 Task: Look for products from Happy Egg only.
Action: Mouse pressed left at (23, 104)
Screenshot: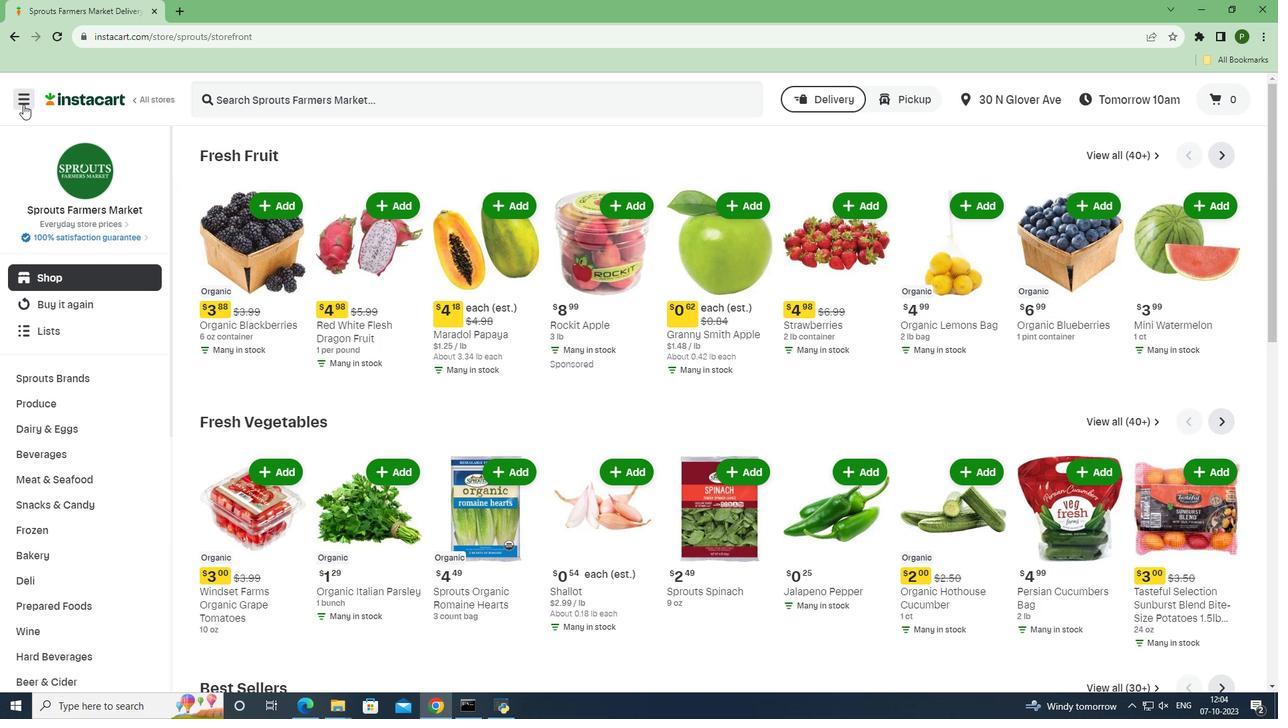 
Action: Mouse moved to (30, 343)
Screenshot: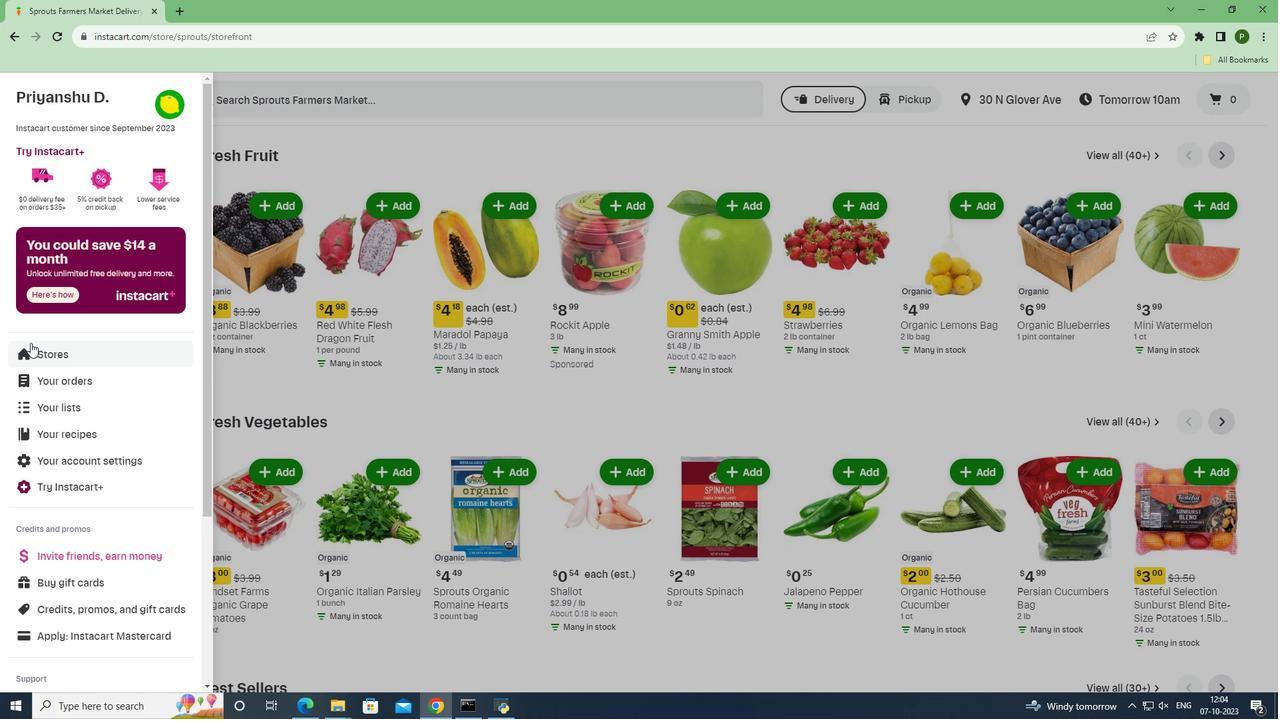 
Action: Mouse pressed left at (30, 343)
Screenshot: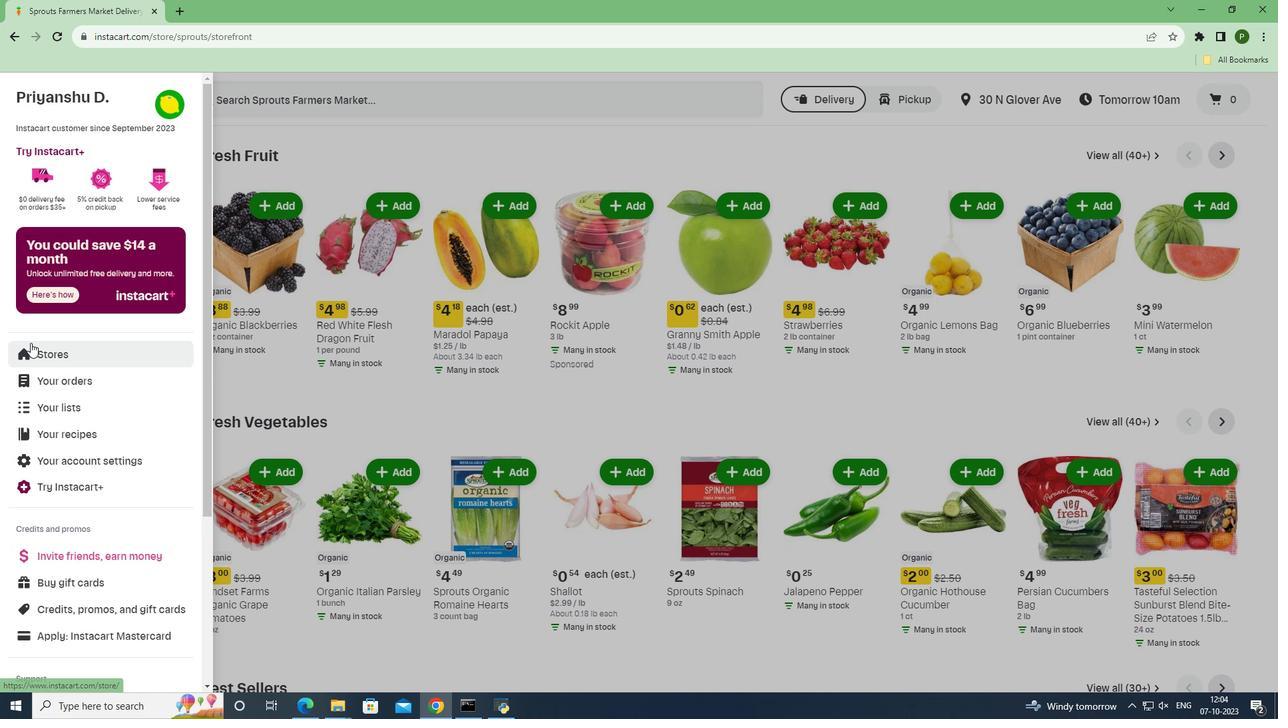 
Action: Mouse moved to (301, 152)
Screenshot: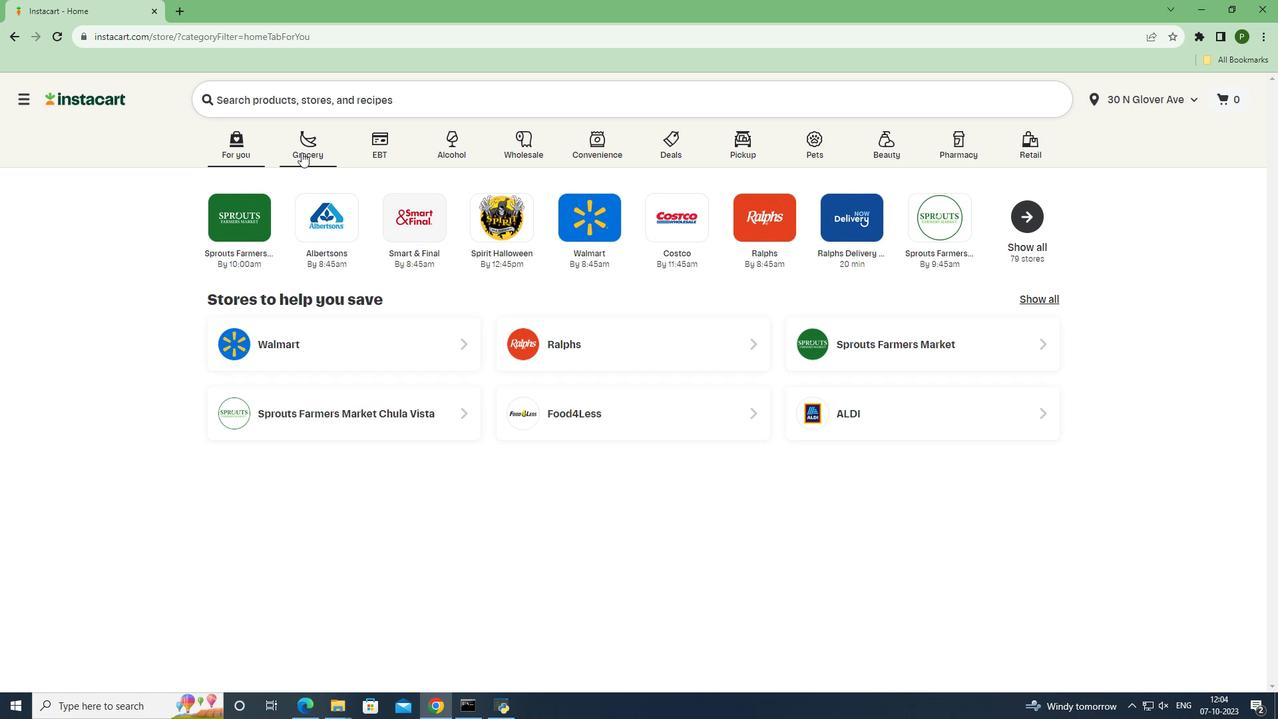
Action: Mouse pressed left at (301, 152)
Screenshot: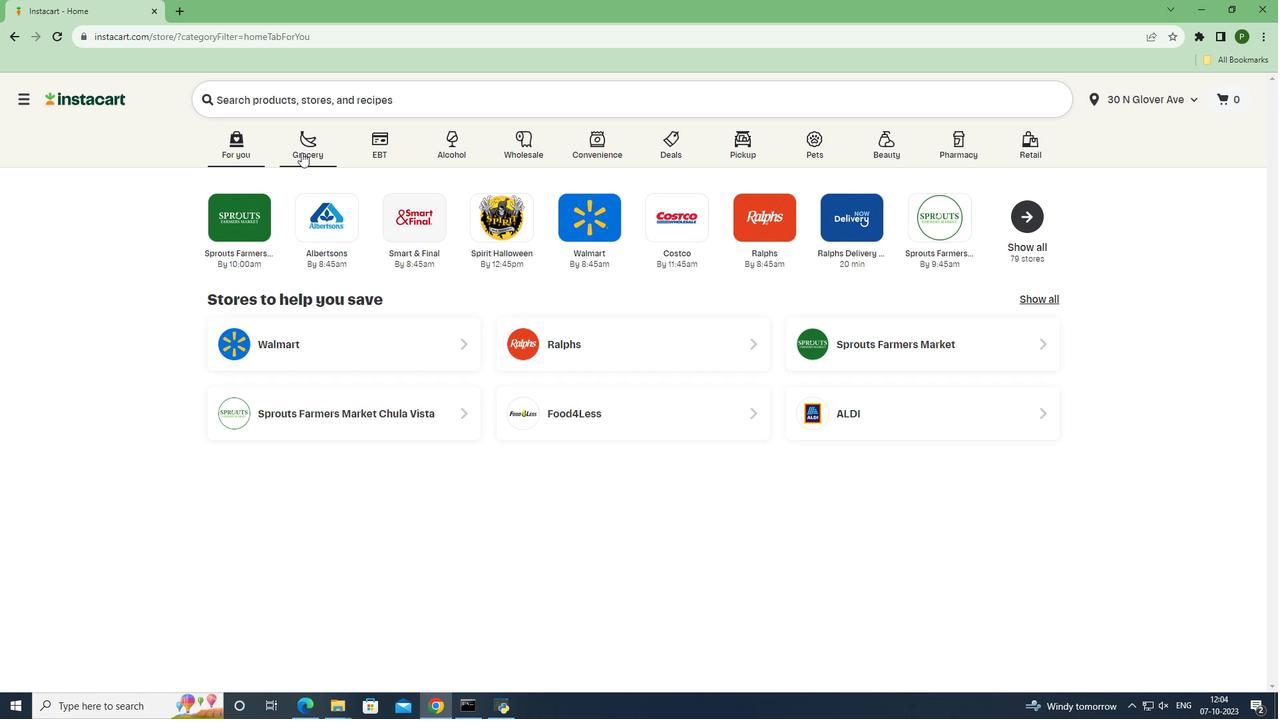 
Action: Mouse moved to (536, 305)
Screenshot: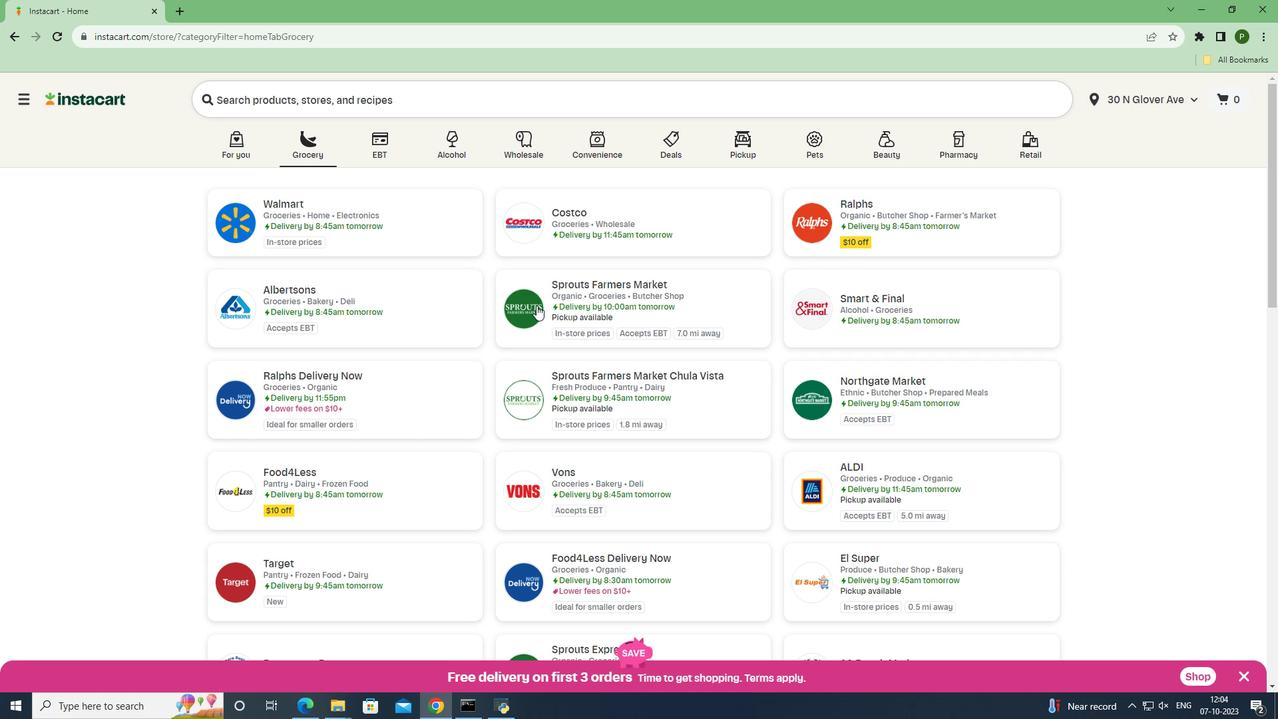 
Action: Mouse pressed left at (536, 305)
Screenshot: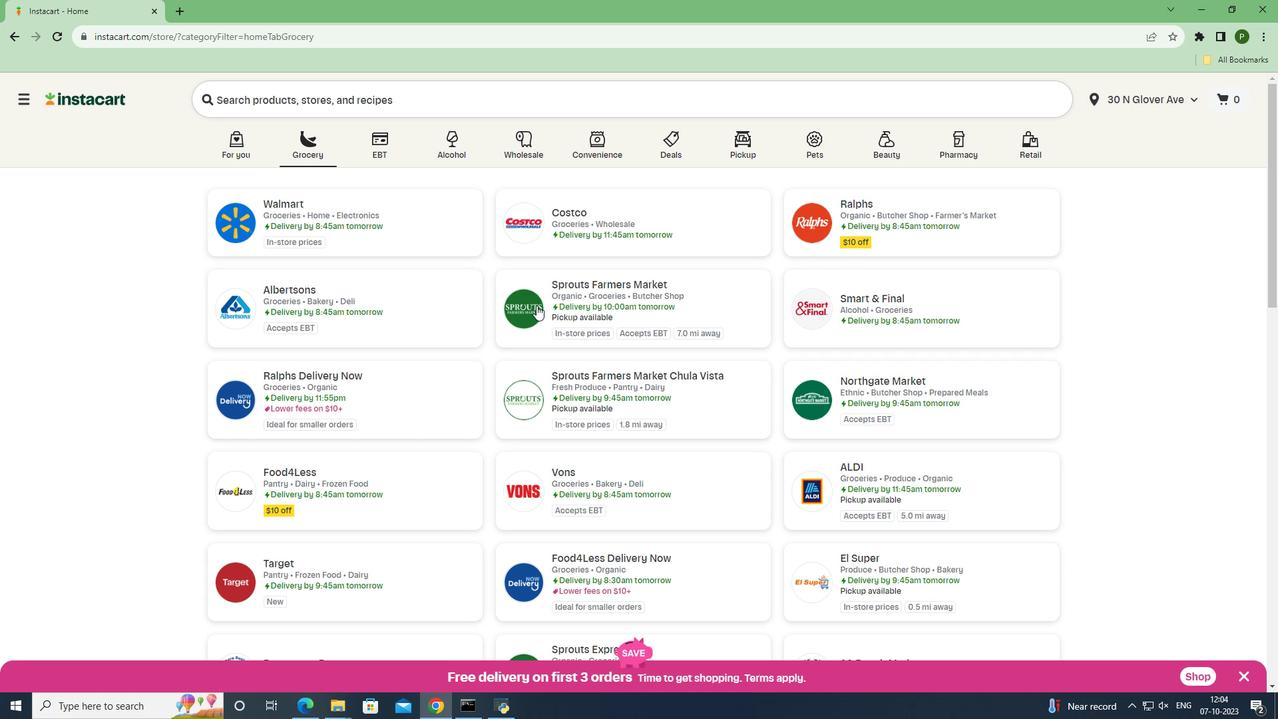 
Action: Mouse moved to (106, 432)
Screenshot: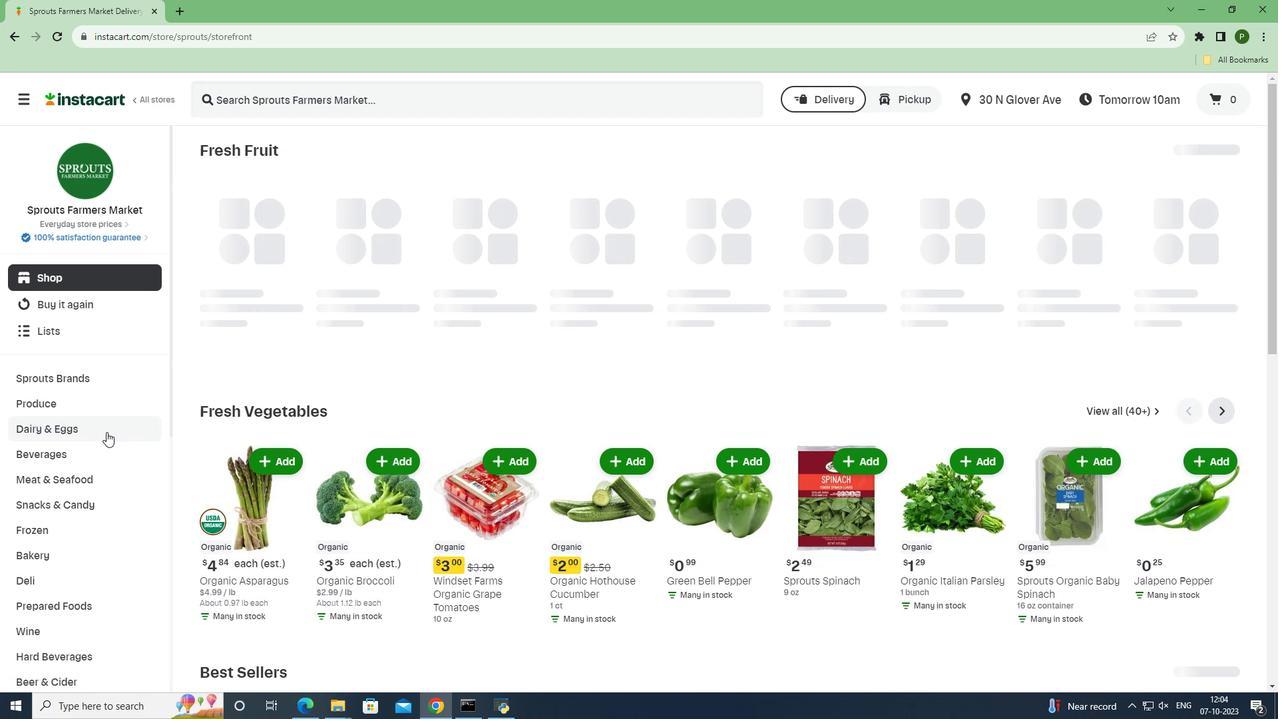 
Action: Mouse pressed left at (106, 432)
Screenshot: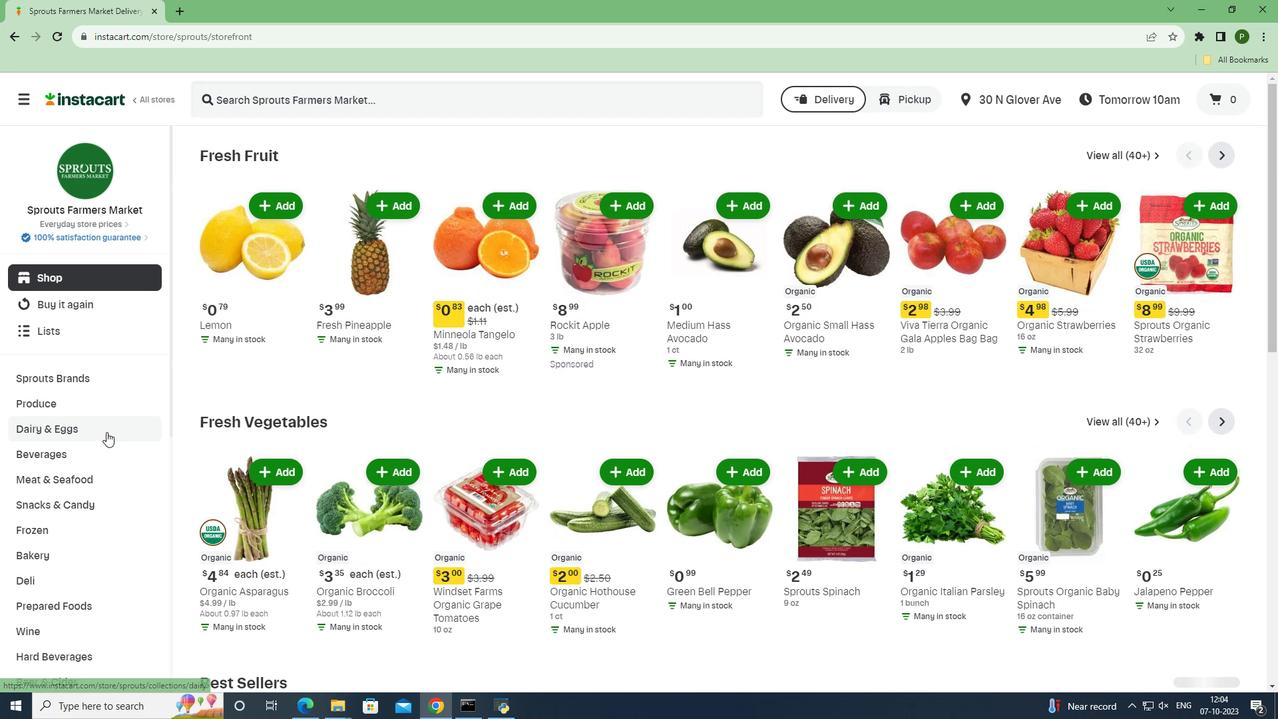 
Action: Mouse moved to (76, 509)
Screenshot: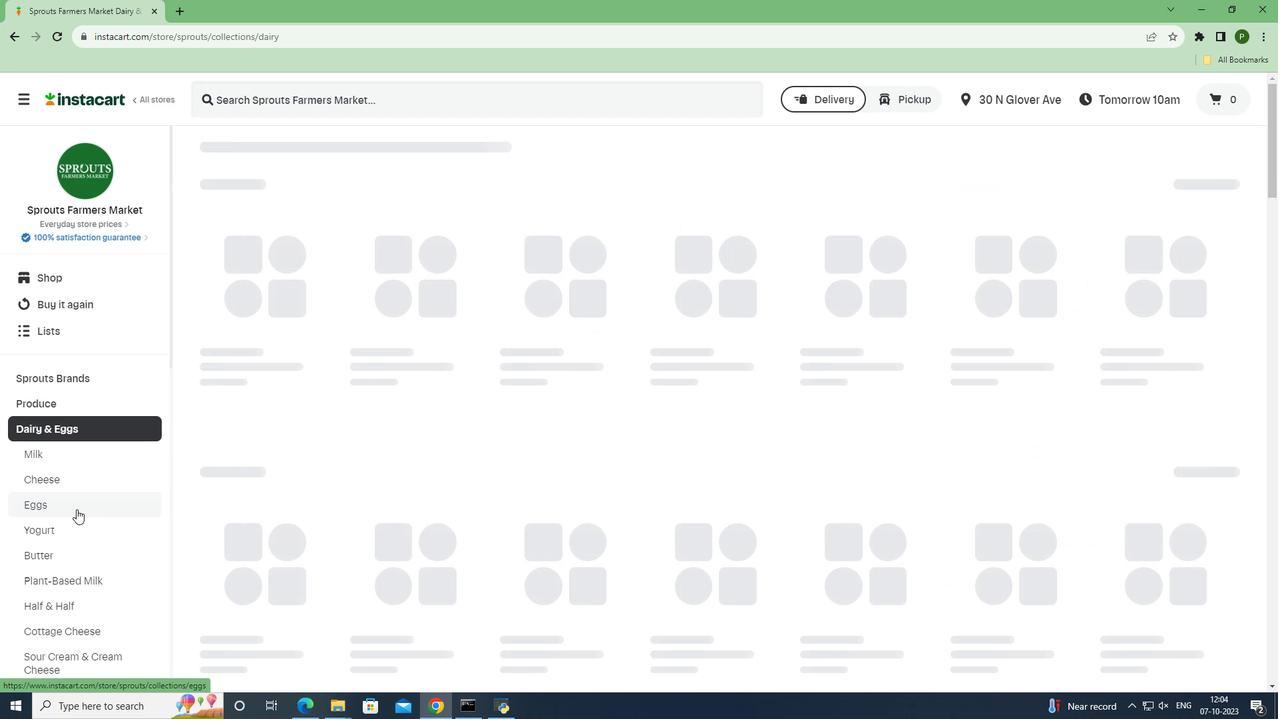 
Action: Mouse pressed left at (76, 509)
Screenshot: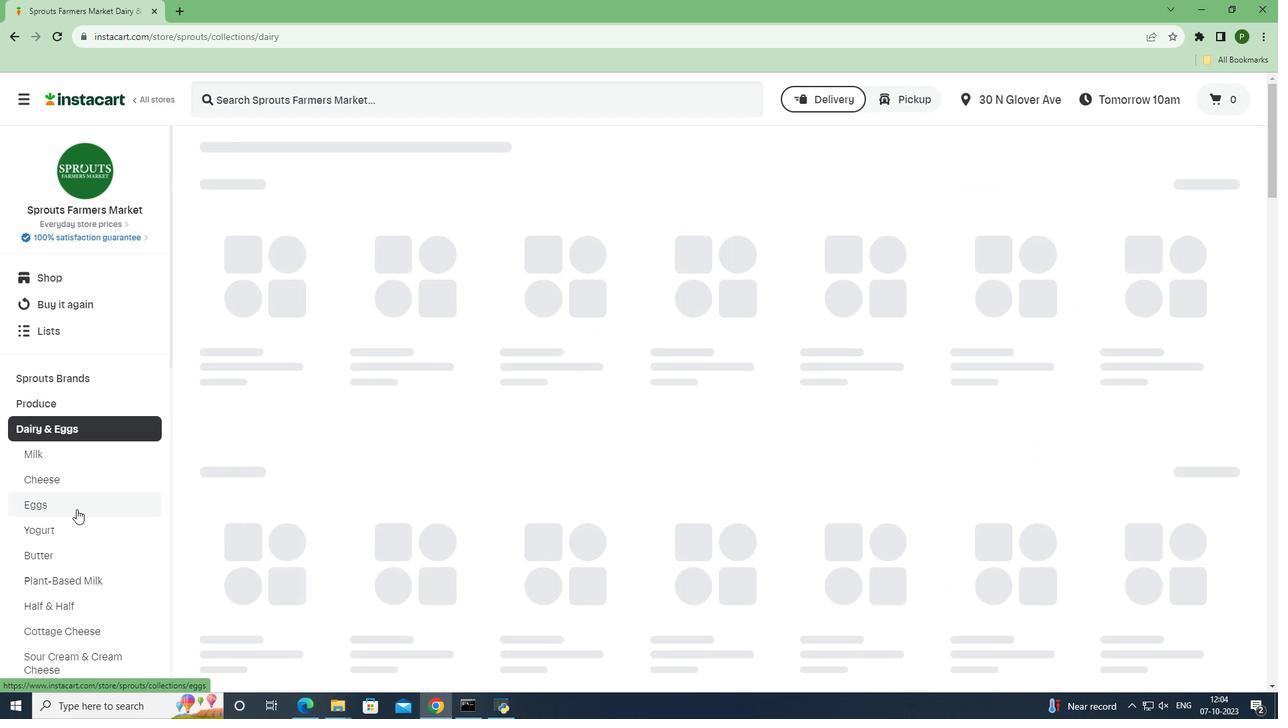 
Action: Mouse moved to (418, 189)
Screenshot: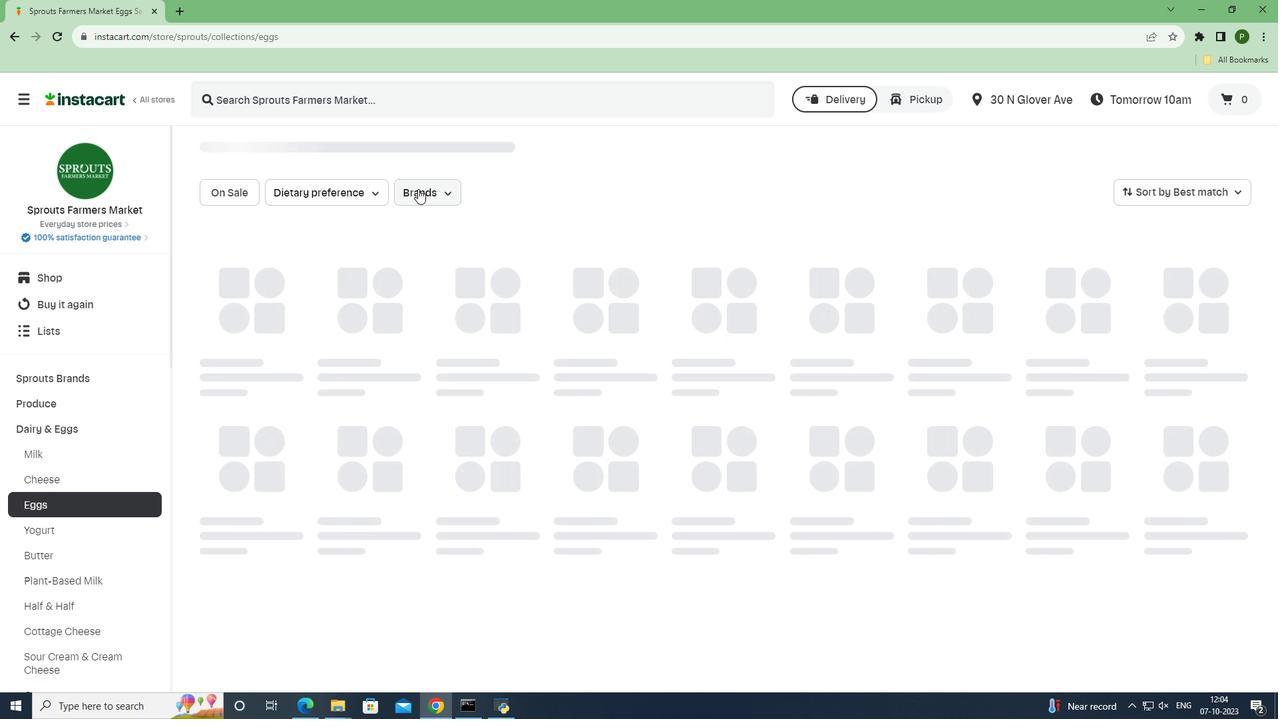 
Action: Mouse pressed left at (418, 189)
Screenshot: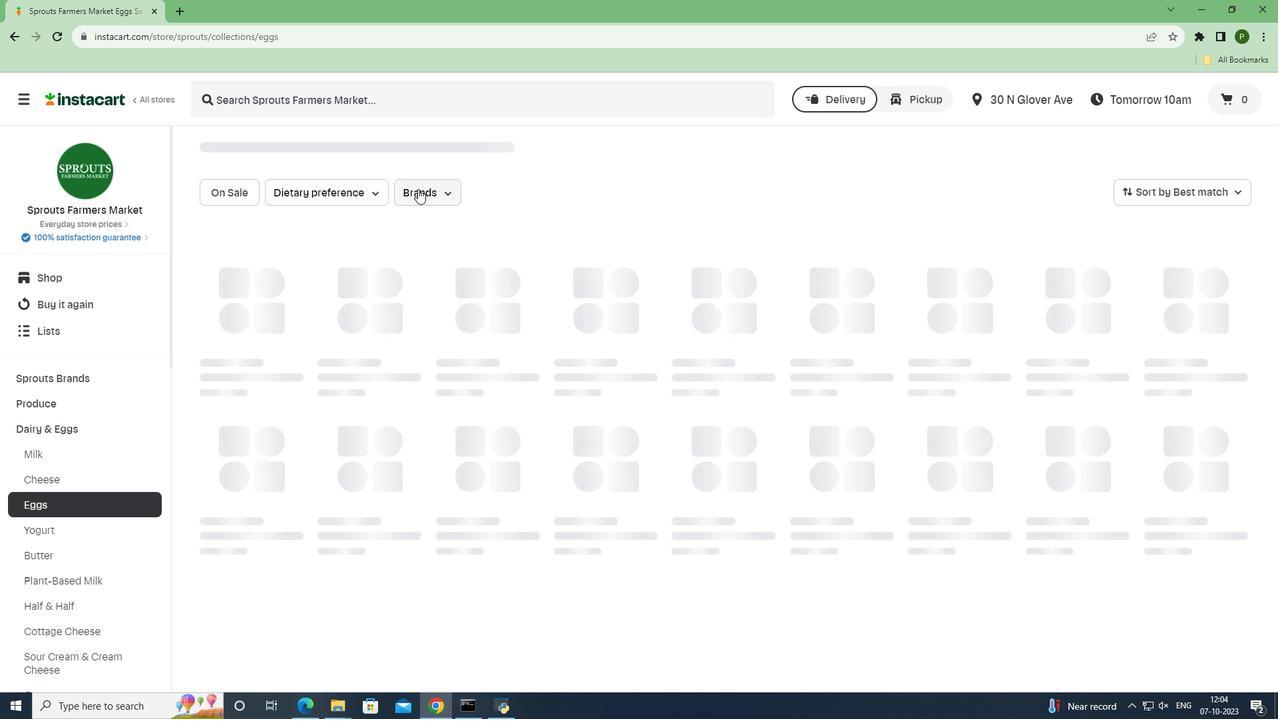
Action: Mouse moved to (456, 357)
Screenshot: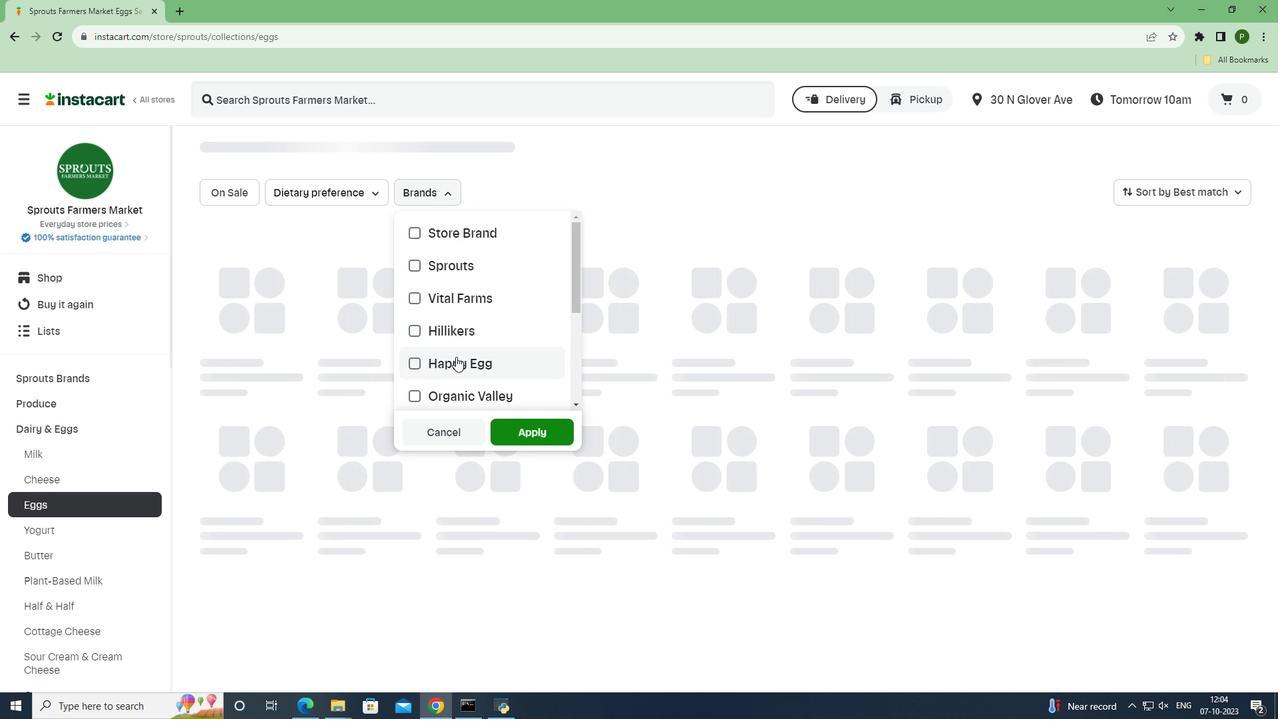
Action: Mouse pressed left at (456, 357)
Screenshot: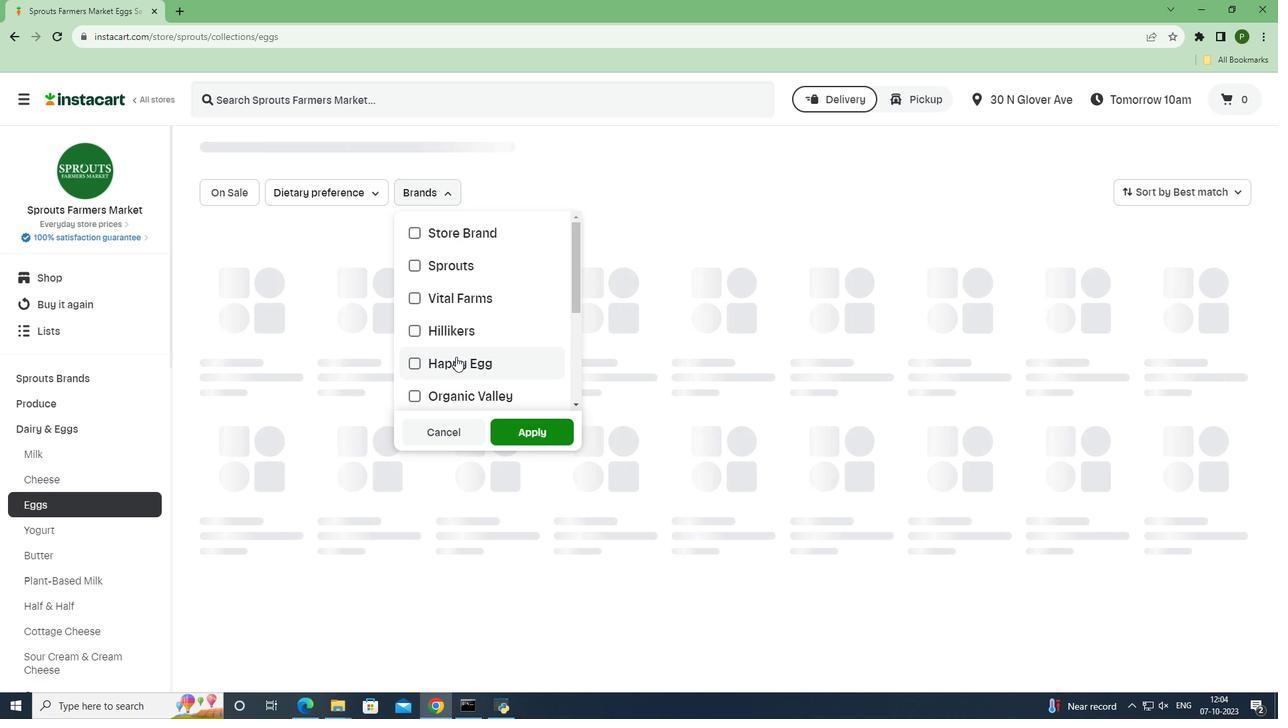 
Action: Mouse moved to (532, 439)
Screenshot: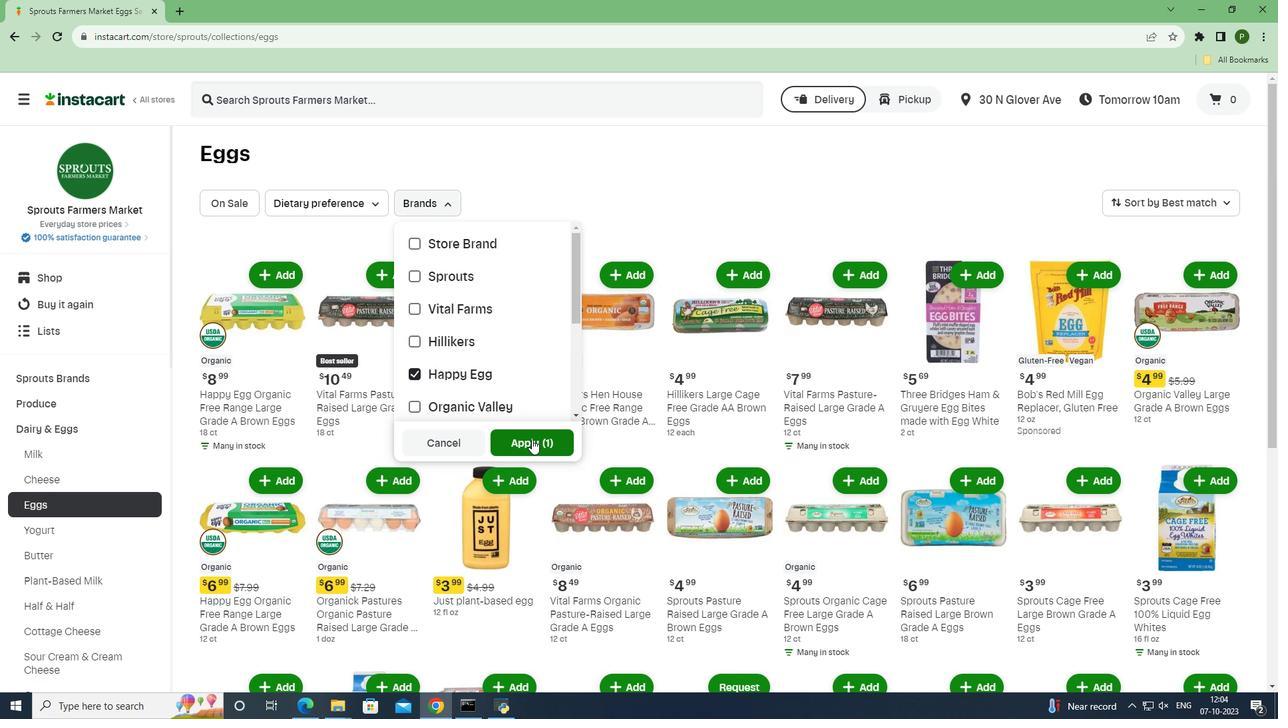 
Action: Mouse pressed left at (532, 439)
Screenshot: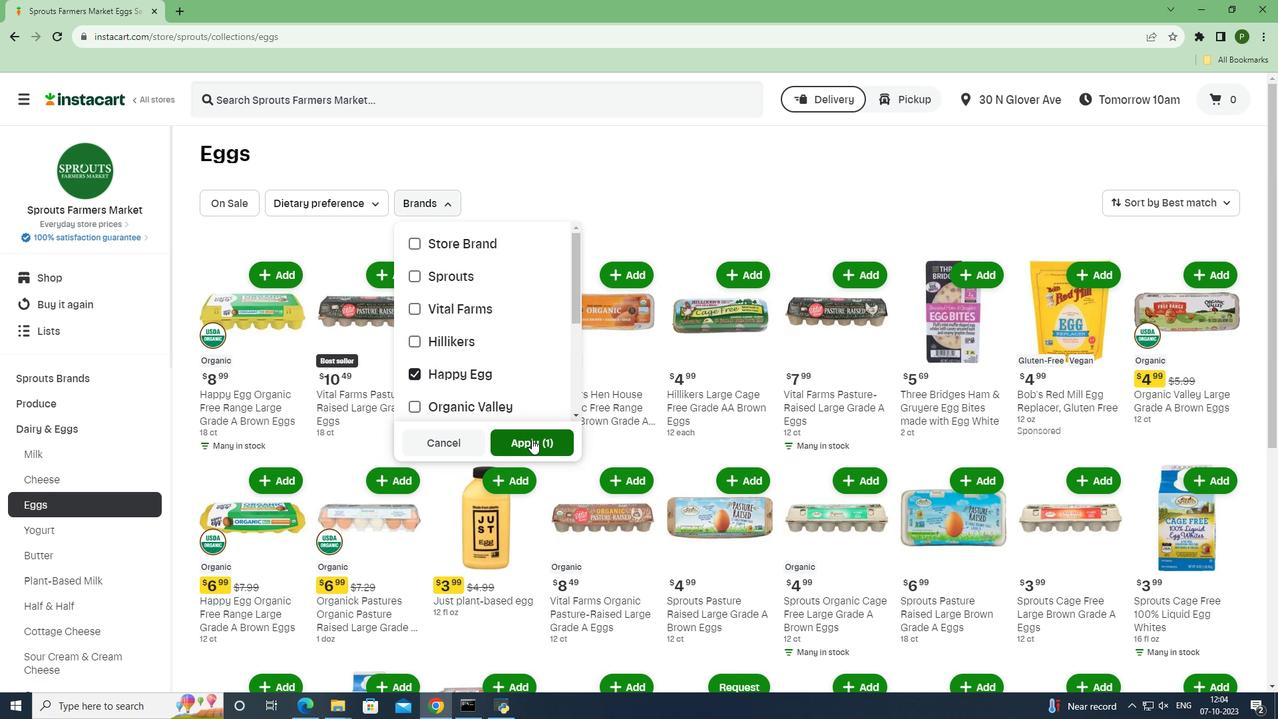 
Action: Mouse moved to (605, 538)
Screenshot: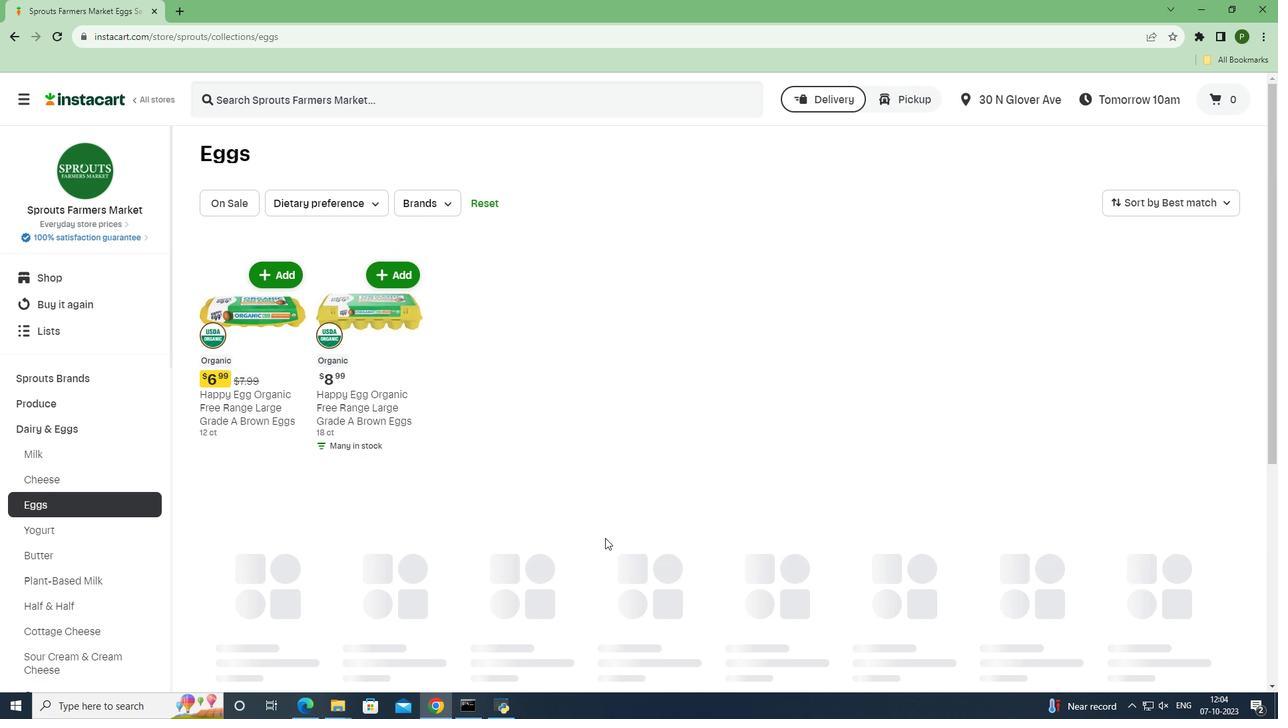 
